 Task: Select the javascript debugger ms-vs-code in the default folding range provider.
Action: Mouse moved to (21, 504)
Screenshot: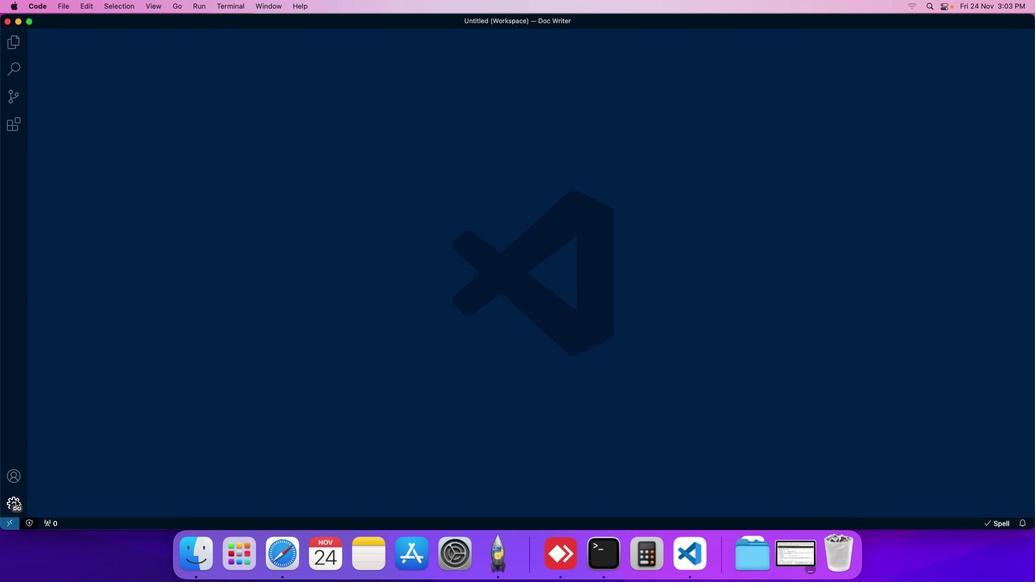 
Action: Mouse pressed left at (21, 504)
Screenshot: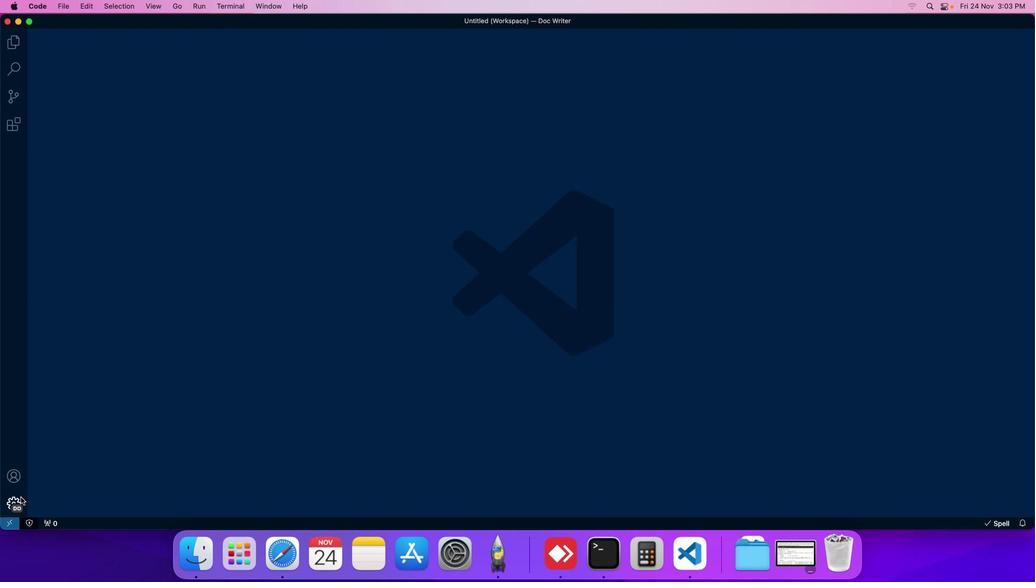 
Action: Mouse moved to (54, 428)
Screenshot: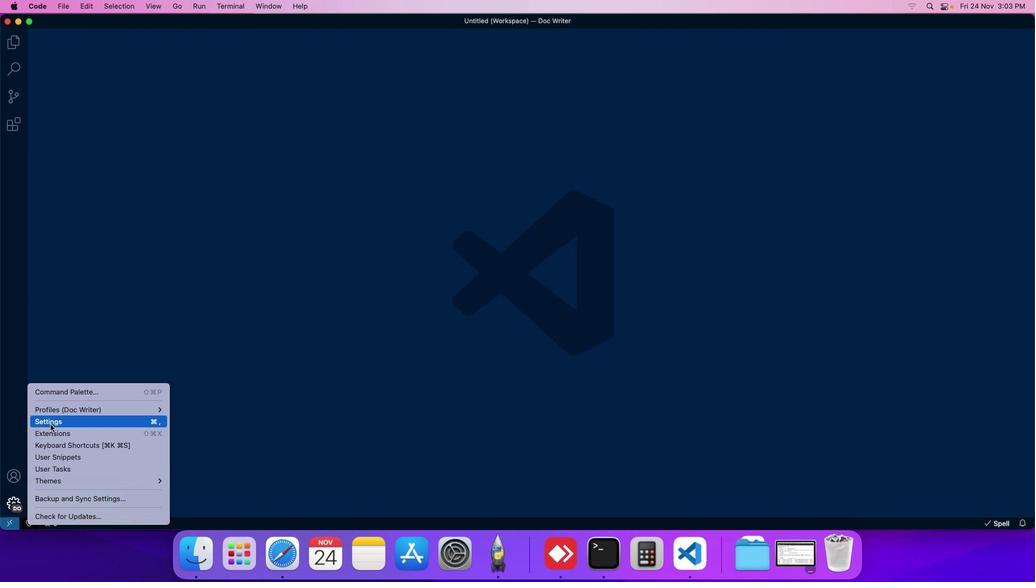
Action: Mouse pressed left at (54, 428)
Screenshot: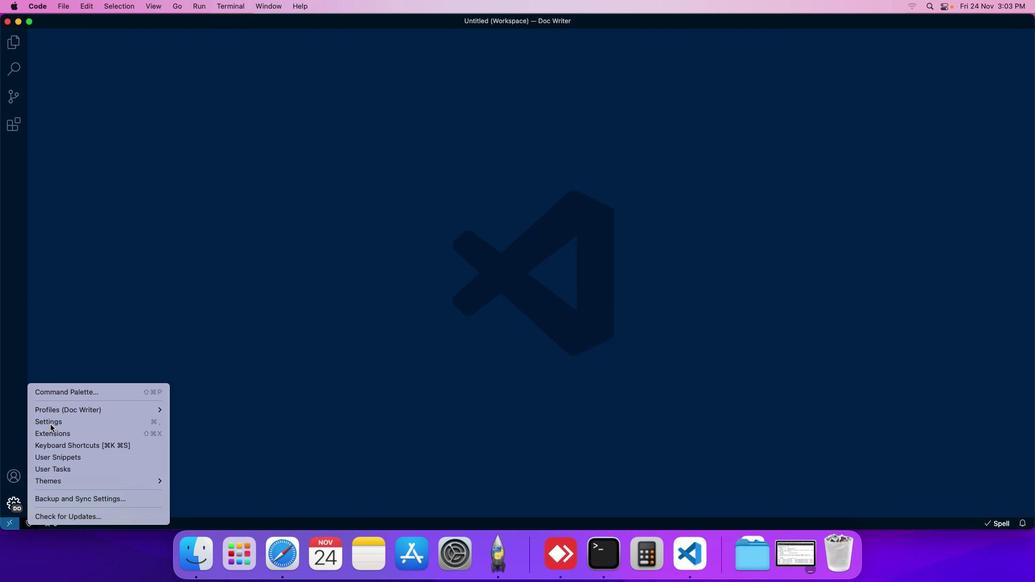 
Action: Mouse pressed left at (54, 428)
Screenshot: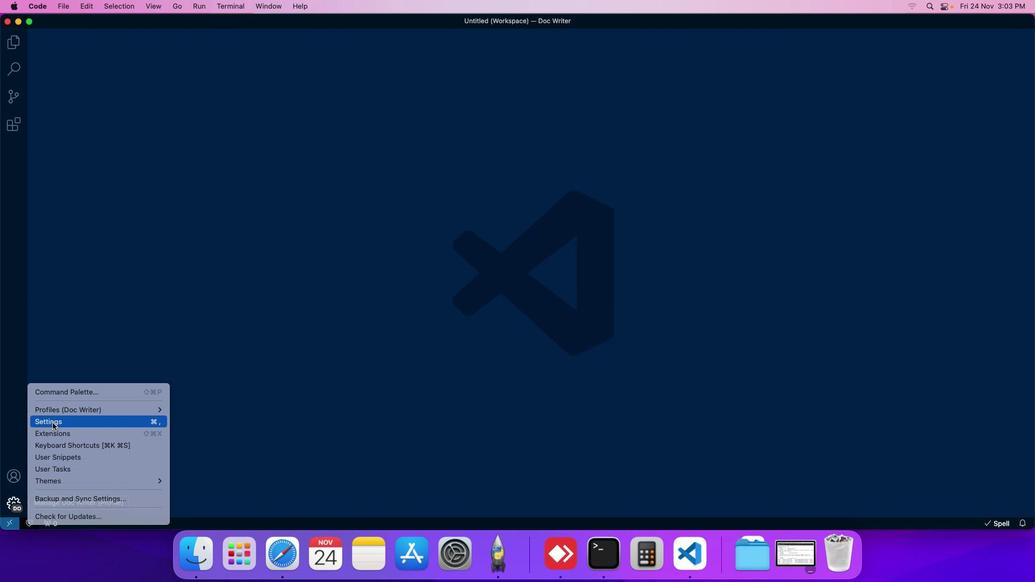 
Action: Mouse moved to (245, 121)
Screenshot: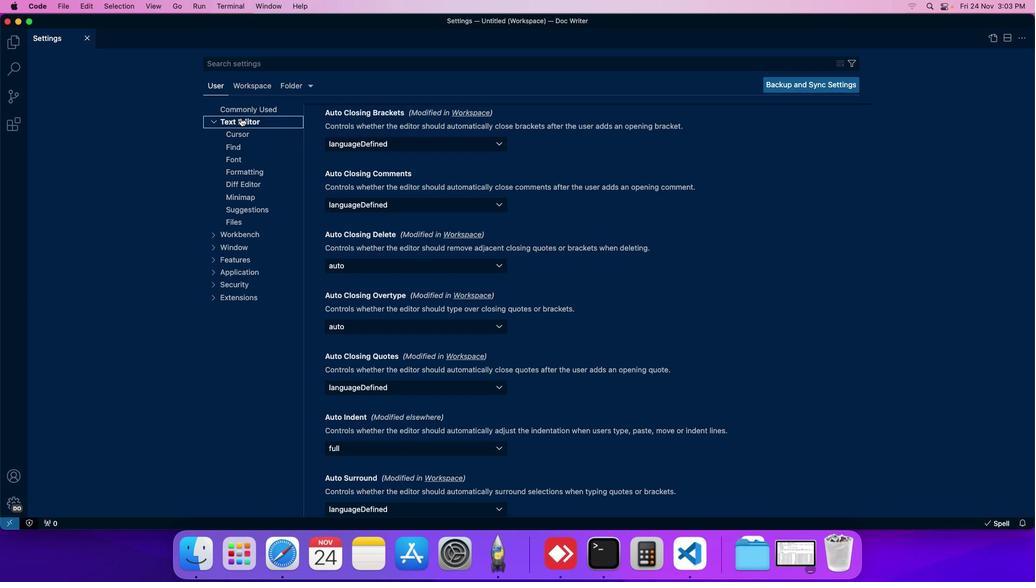 
Action: Mouse pressed left at (245, 121)
Screenshot: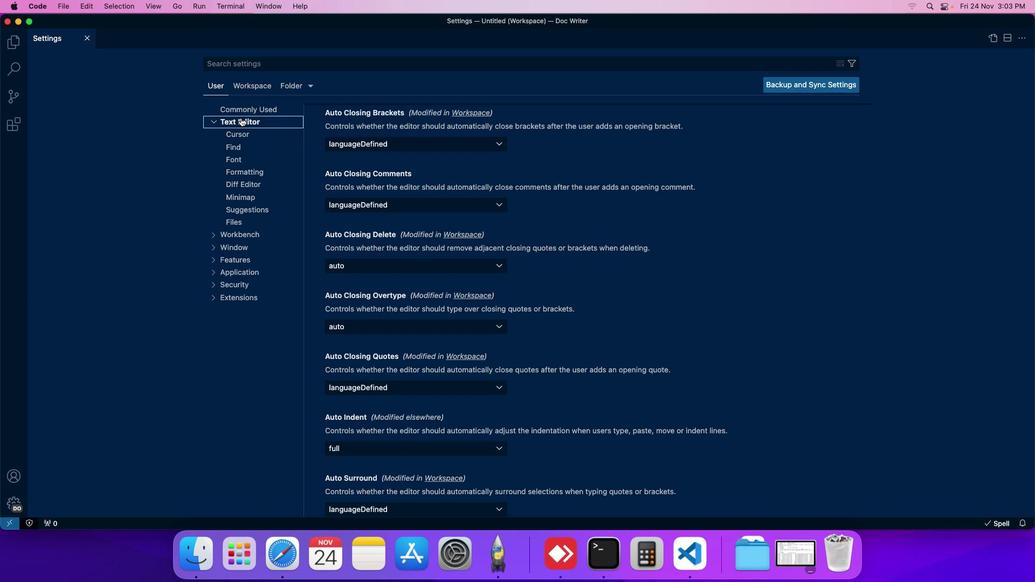 
Action: Mouse moved to (380, 229)
Screenshot: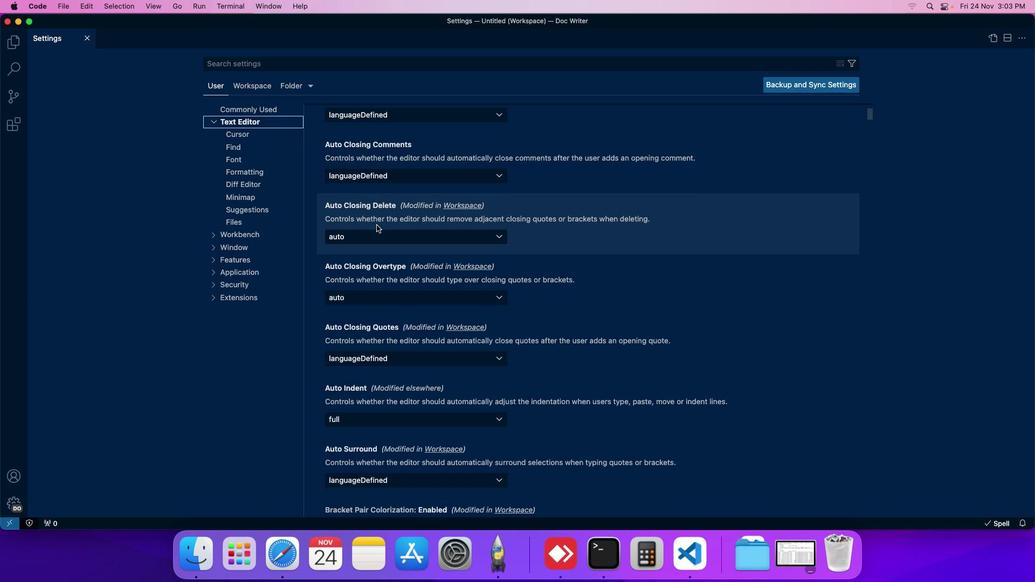 
Action: Mouse scrolled (380, 229) with delta (4, 3)
Screenshot: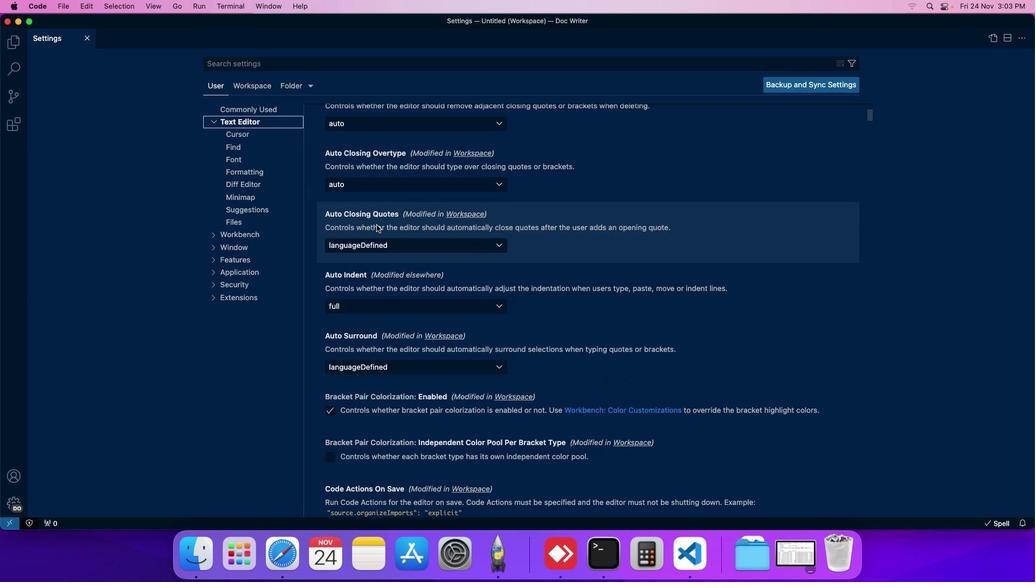
Action: Mouse scrolled (380, 229) with delta (4, 3)
Screenshot: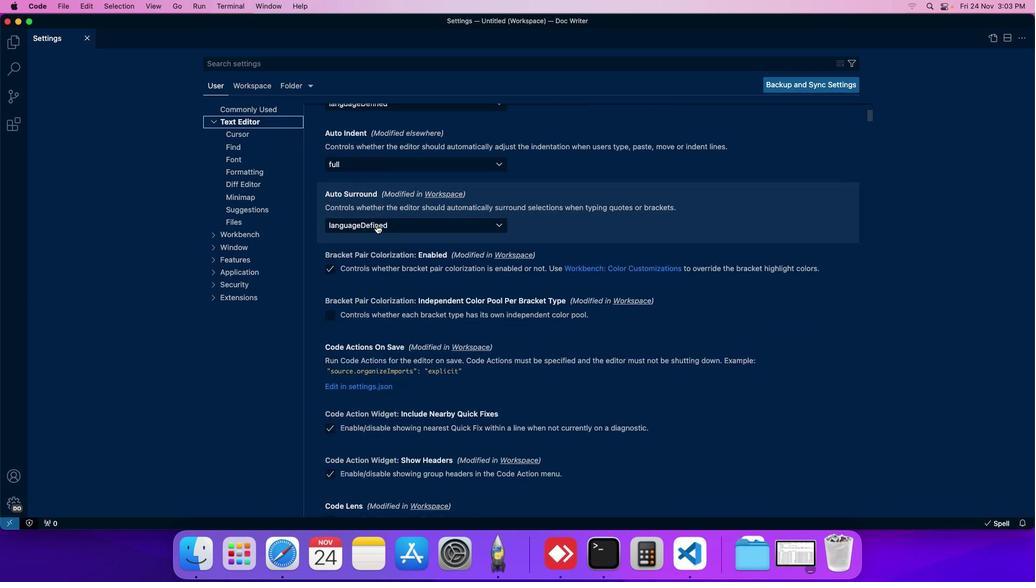 
Action: Mouse scrolled (380, 229) with delta (4, 3)
Screenshot: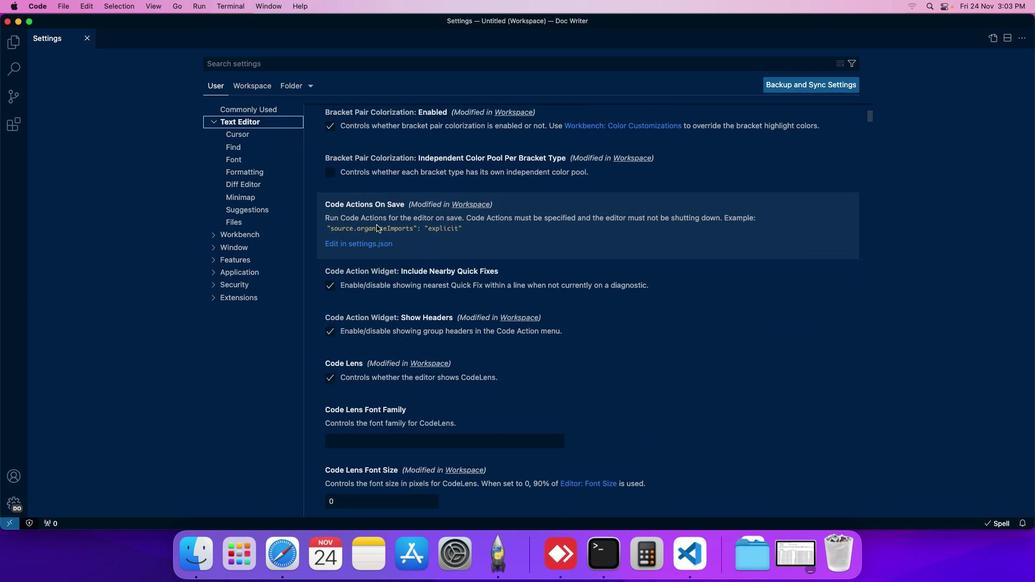 
Action: Mouse scrolled (380, 229) with delta (4, 3)
Screenshot: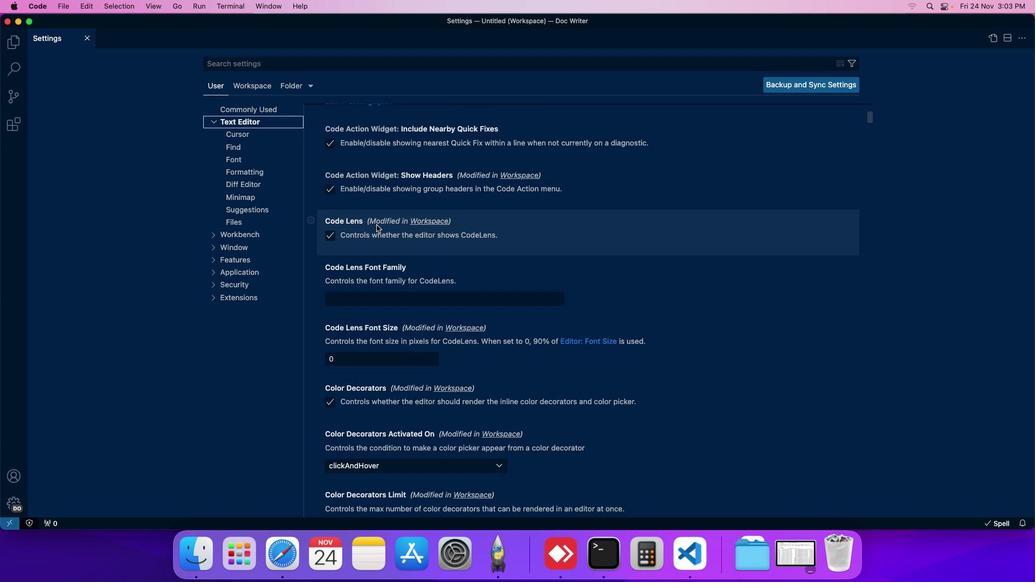 
Action: Mouse scrolled (380, 229) with delta (4, 3)
Screenshot: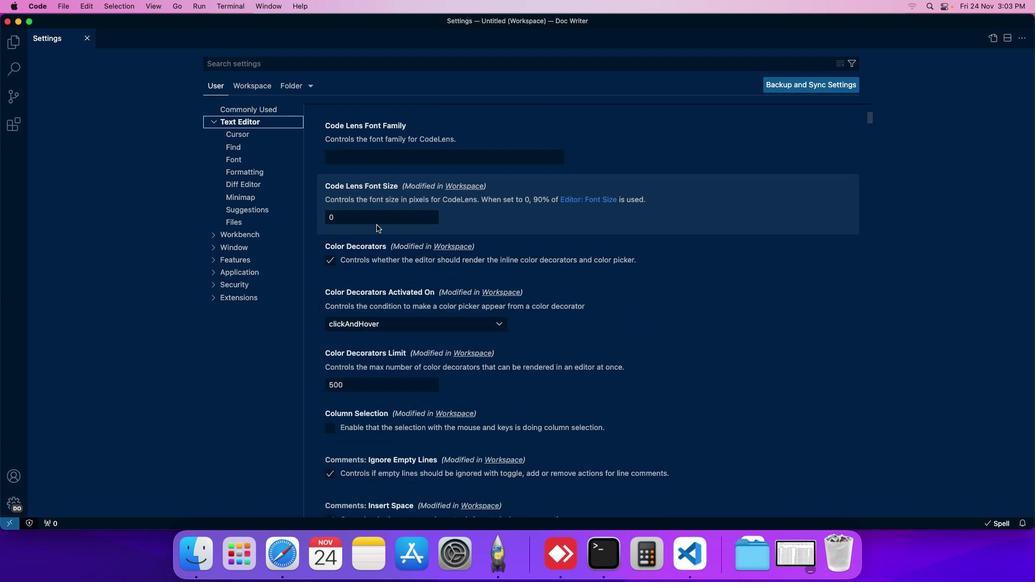 
Action: Mouse scrolled (380, 229) with delta (4, 3)
Screenshot: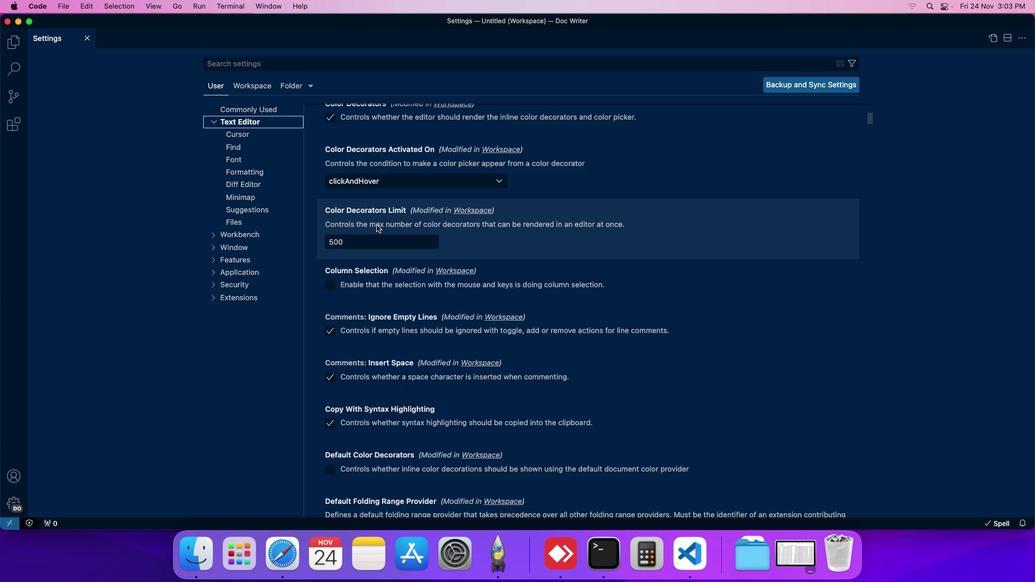 
Action: Mouse scrolled (380, 229) with delta (4, 3)
Screenshot: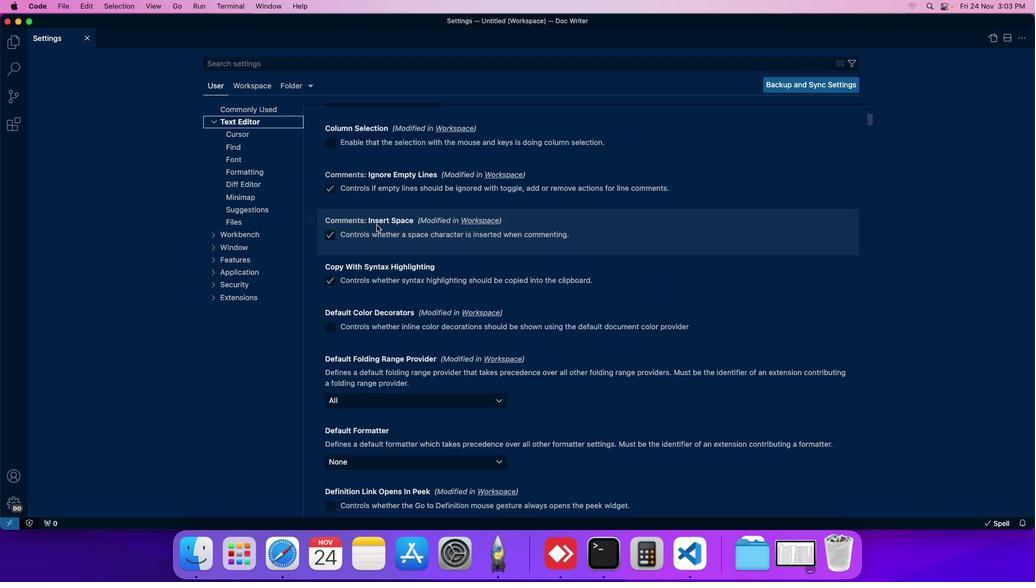 
Action: Mouse scrolled (380, 229) with delta (4, 3)
Screenshot: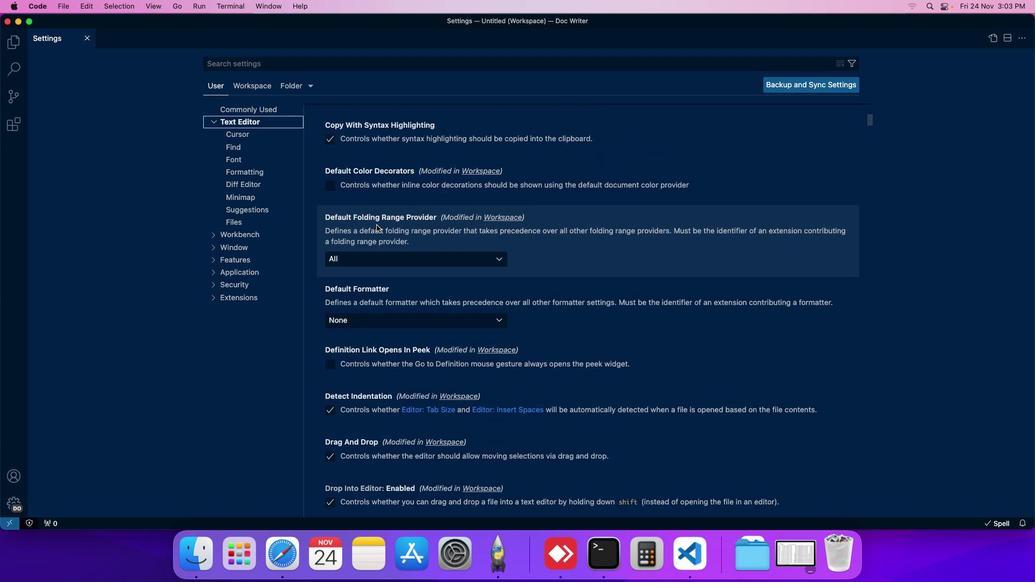 
Action: Mouse scrolled (380, 229) with delta (4, 4)
Screenshot: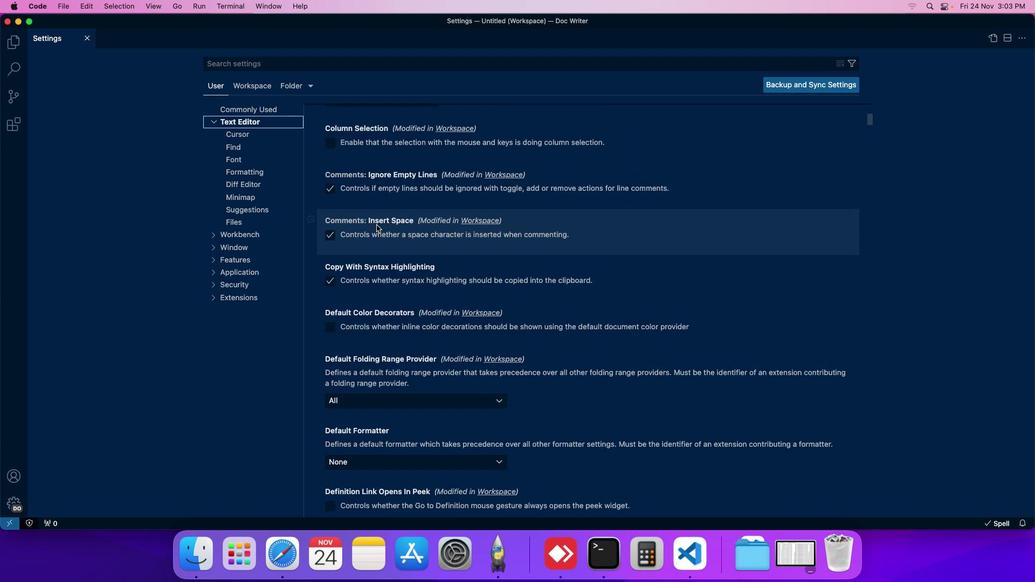 
Action: Mouse scrolled (380, 229) with delta (4, 4)
Screenshot: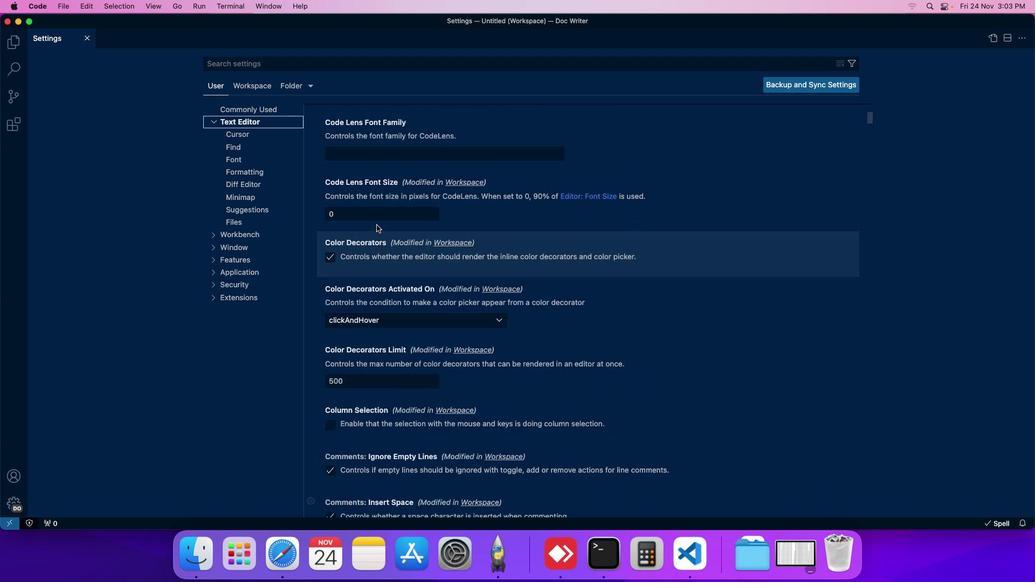 
Action: Mouse scrolled (380, 229) with delta (4, 4)
Screenshot: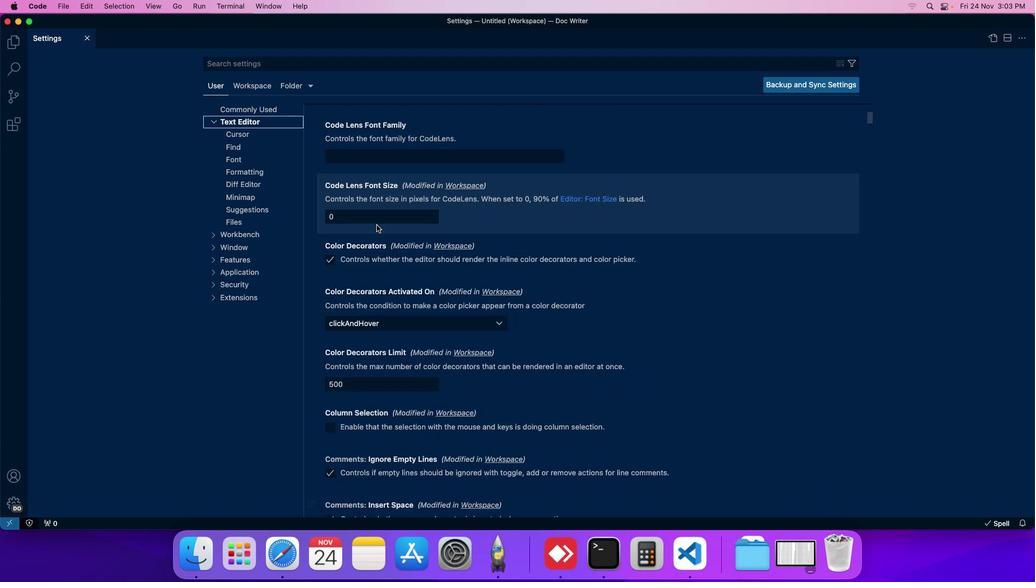 
Action: Mouse scrolled (380, 229) with delta (4, 4)
Screenshot: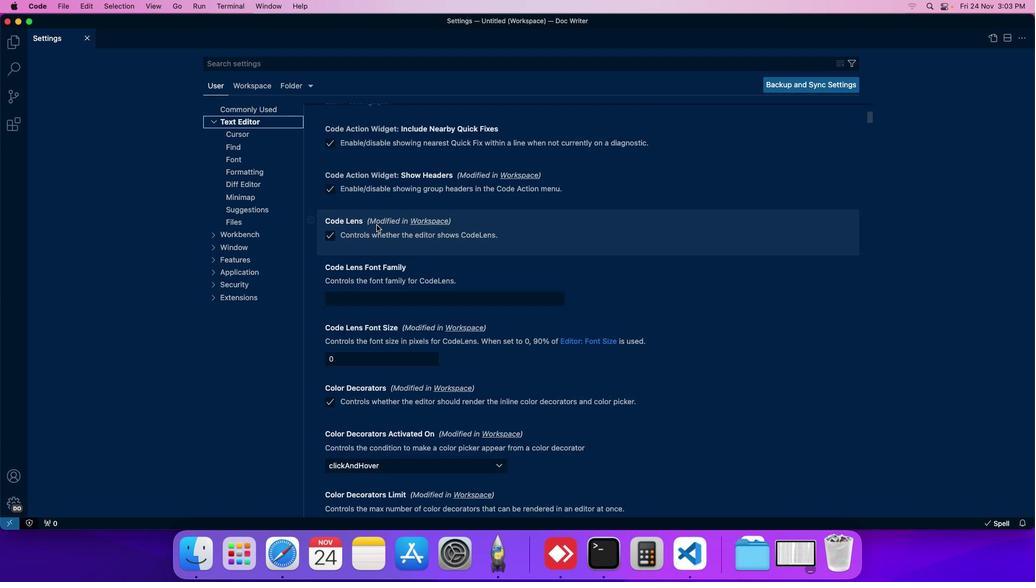 
Action: Mouse scrolled (380, 229) with delta (4, 3)
Screenshot: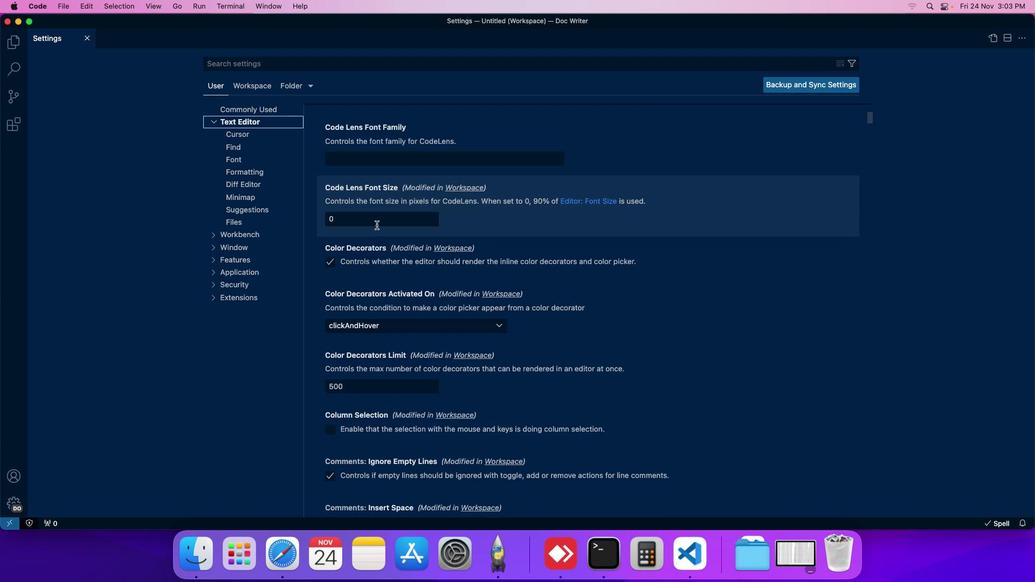 
Action: Mouse scrolled (380, 229) with delta (4, 3)
Screenshot: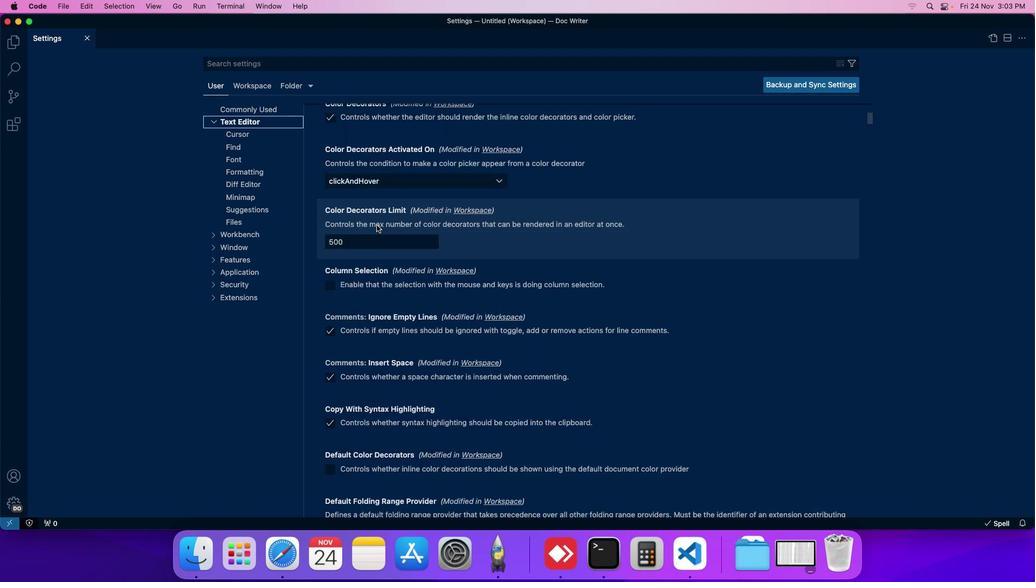 
Action: Mouse scrolled (380, 229) with delta (4, 3)
Screenshot: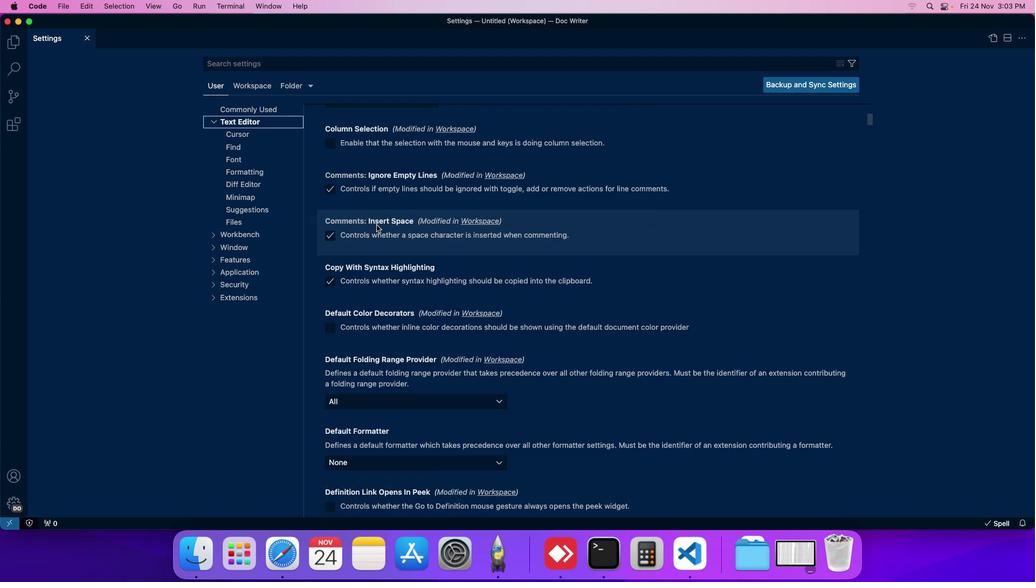 
Action: Mouse scrolled (380, 229) with delta (4, 3)
Screenshot: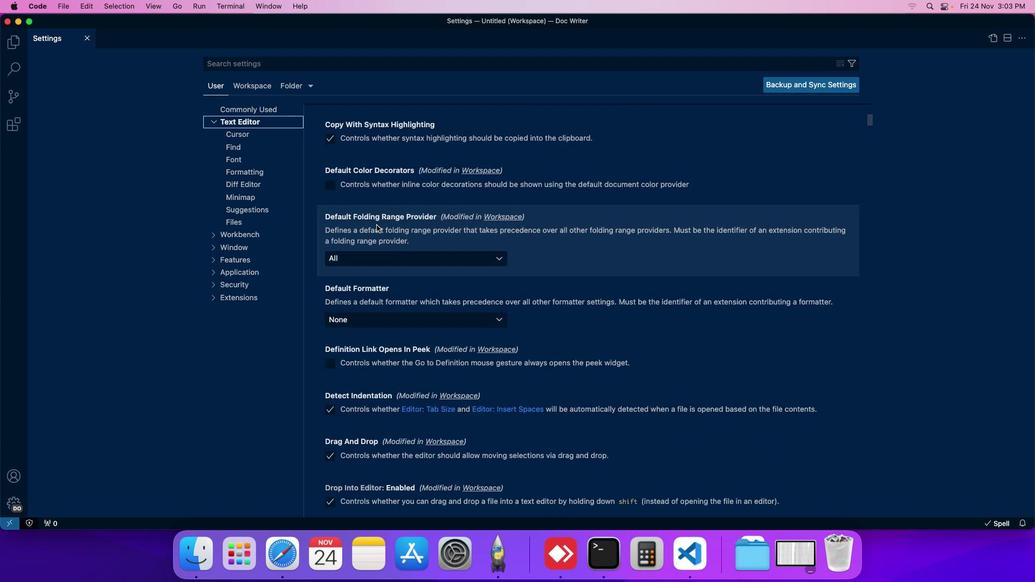 
Action: Mouse scrolled (380, 229) with delta (4, 3)
Screenshot: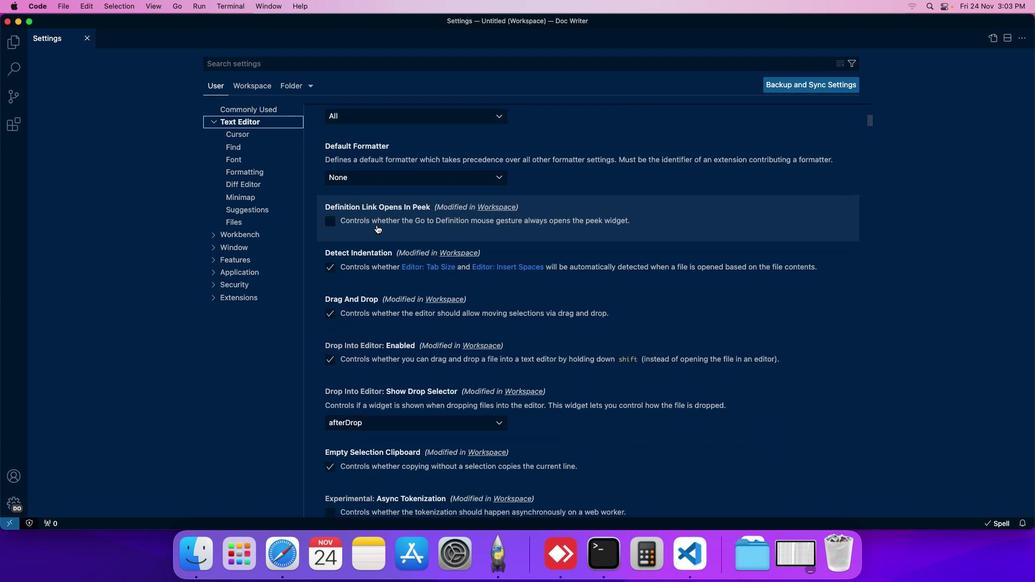 
Action: Mouse scrolled (380, 229) with delta (4, 3)
Screenshot: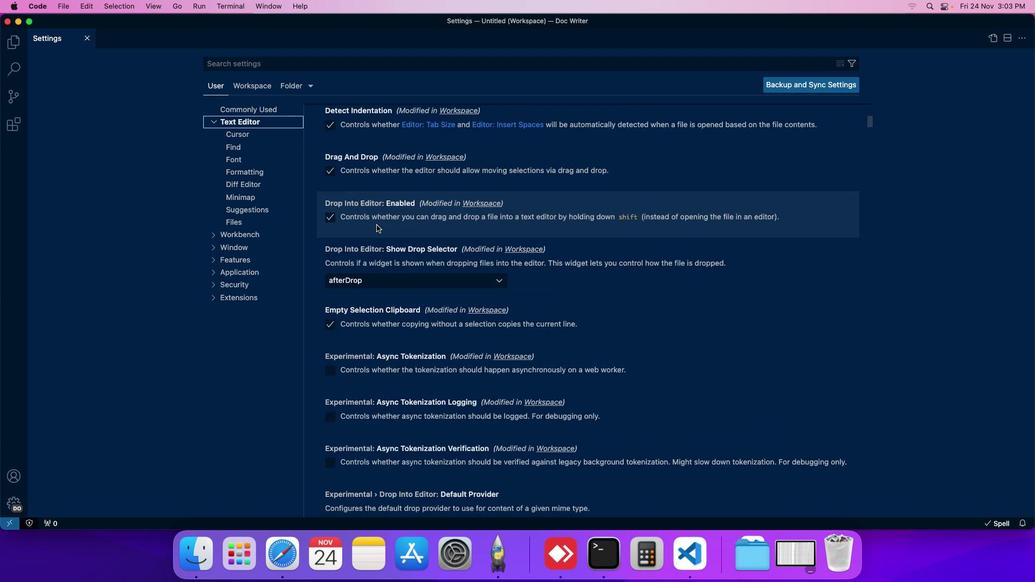 
Action: Mouse scrolled (380, 229) with delta (4, 3)
Screenshot: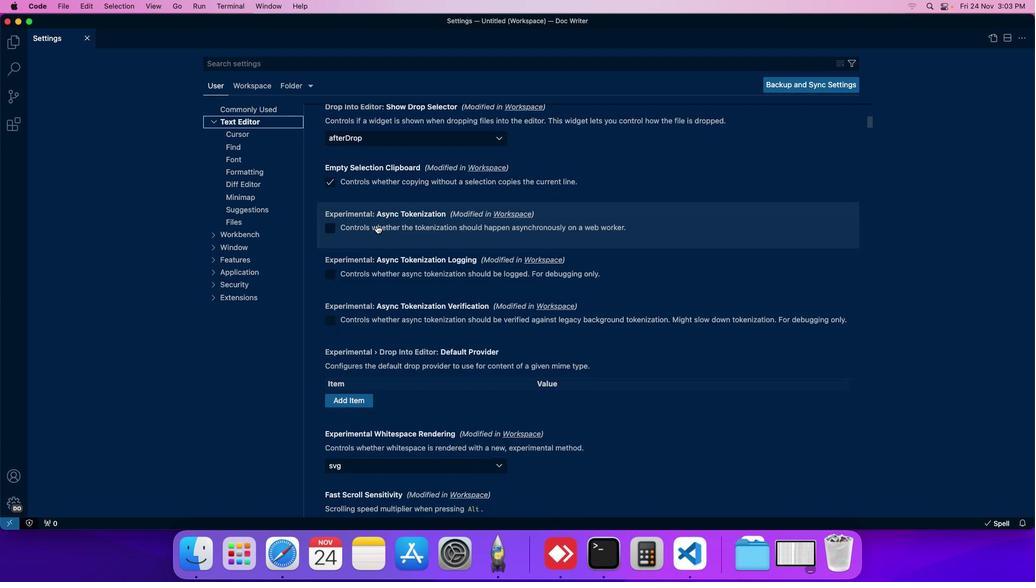 
Action: Mouse scrolled (380, 229) with delta (4, 3)
Screenshot: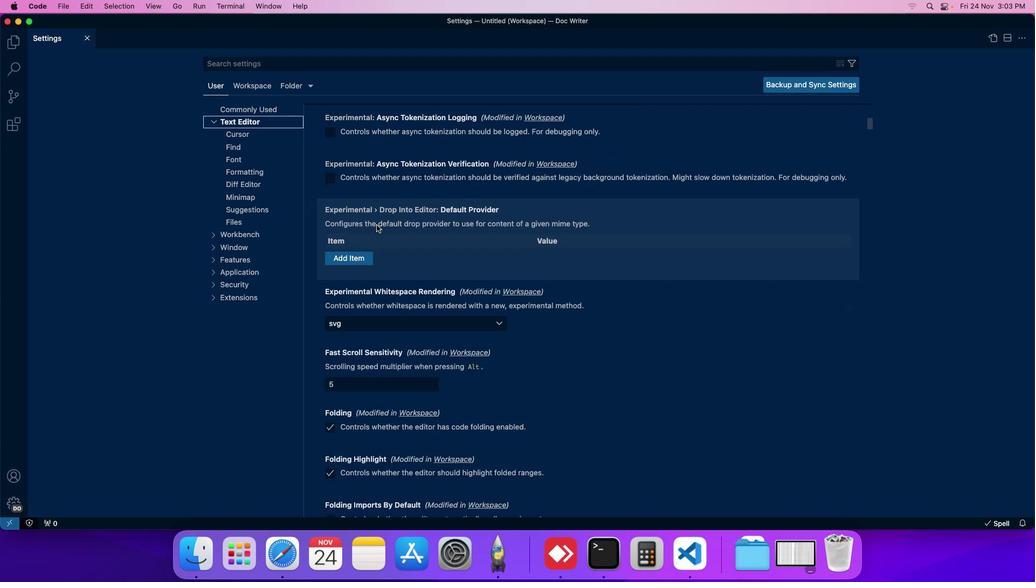
Action: Mouse scrolled (380, 229) with delta (4, 3)
Screenshot: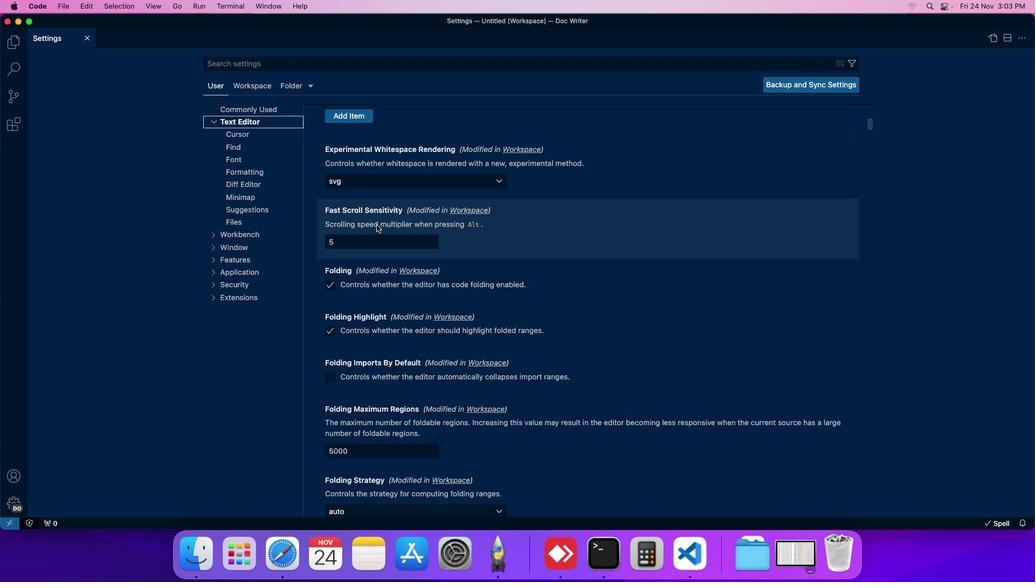 
Action: Mouse scrolled (380, 229) with delta (4, 4)
Screenshot: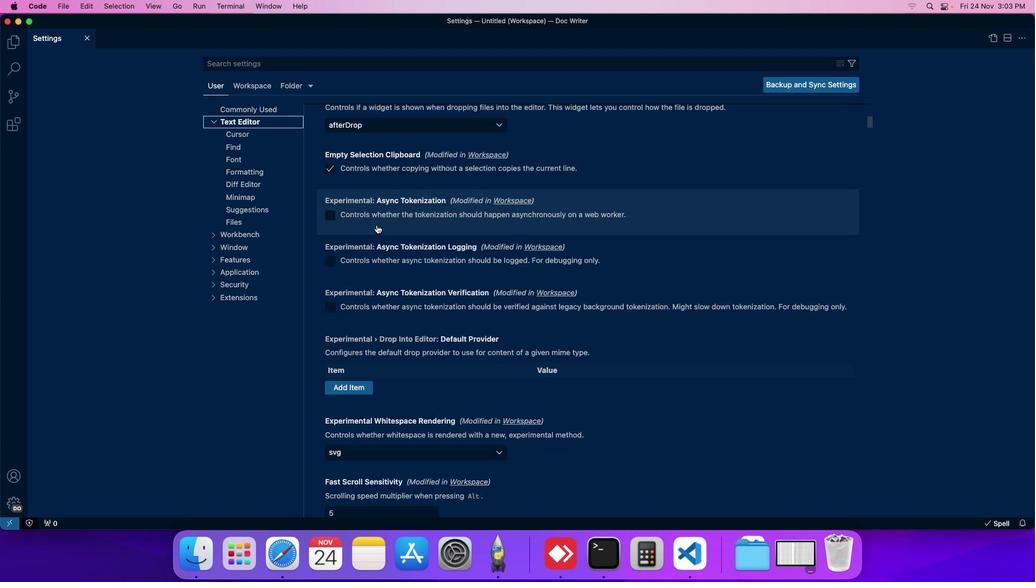 
Action: Mouse scrolled (380, 229) with delta (4, 4)
Screenshot: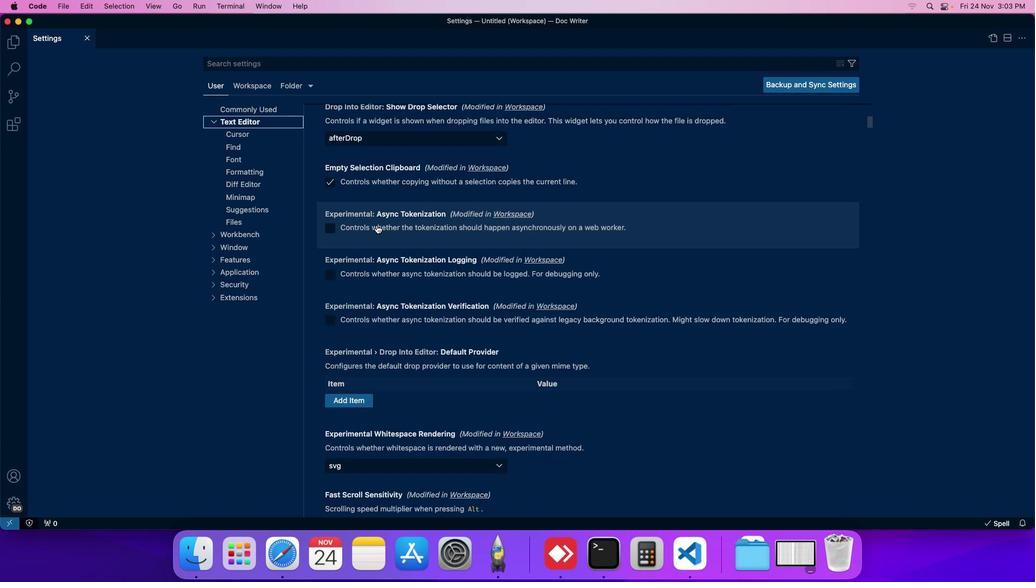 
Action: Mouse scrolled (380, 229) with delta (4, 4)
Screenshot: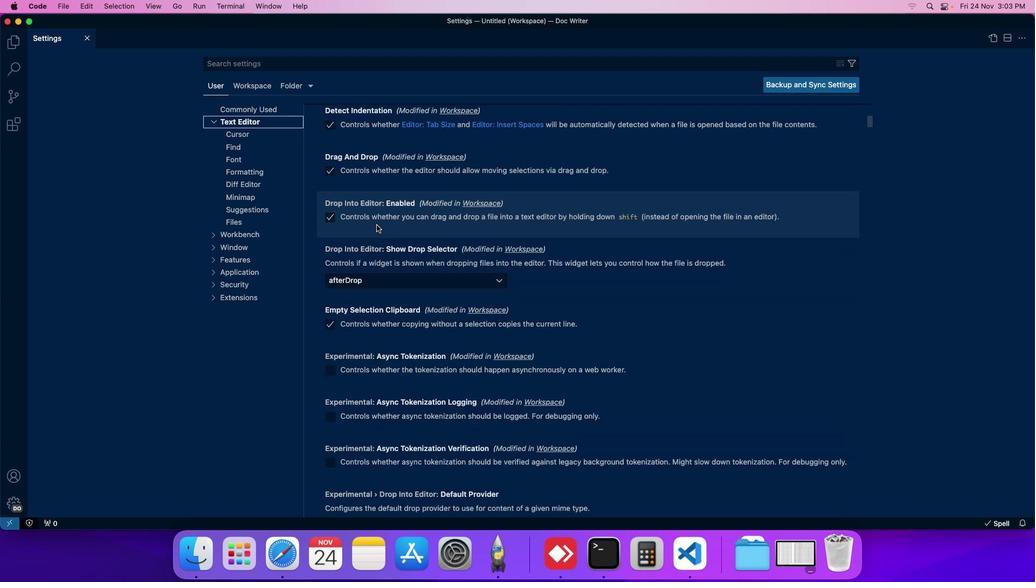 
Action: Mouse scrolled (380, 229) with delta (4, 4)
Screenshot: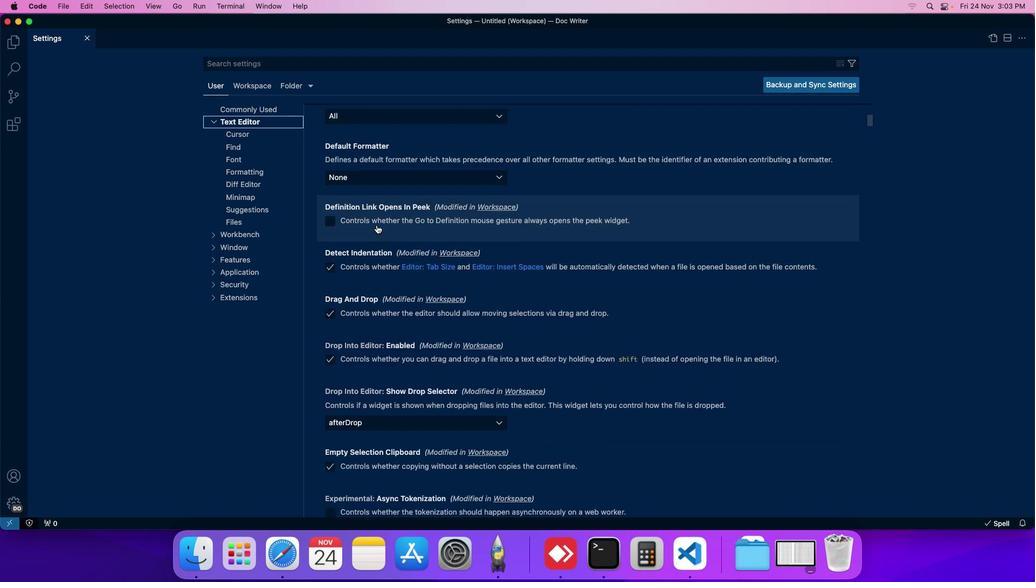 
Action: Mouse scrolled (380, 229) with delta (4, 4)
Screenshot: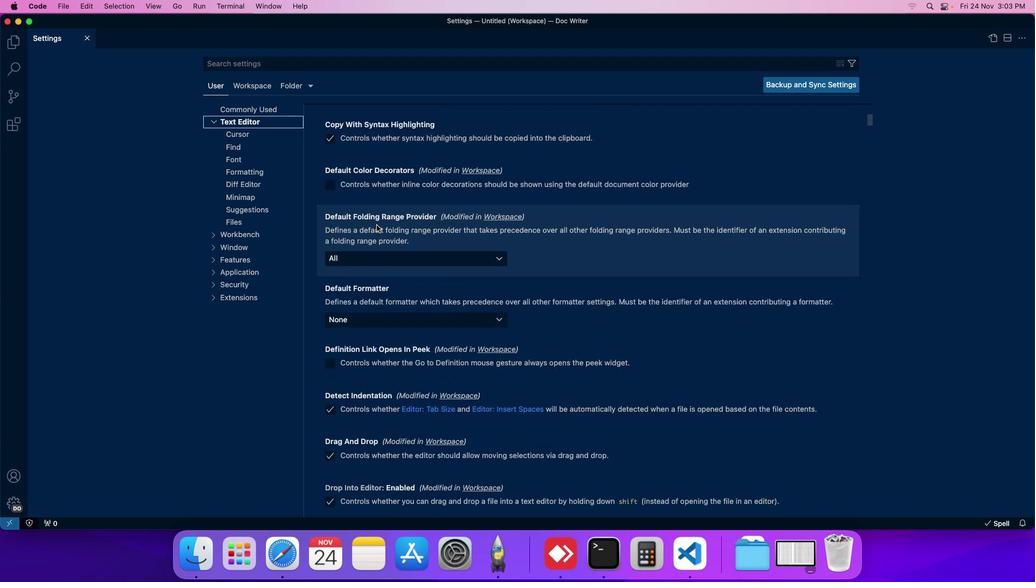 
Action: Mouse scrolled (380, 229) with delta (4, 4)
Screenshot: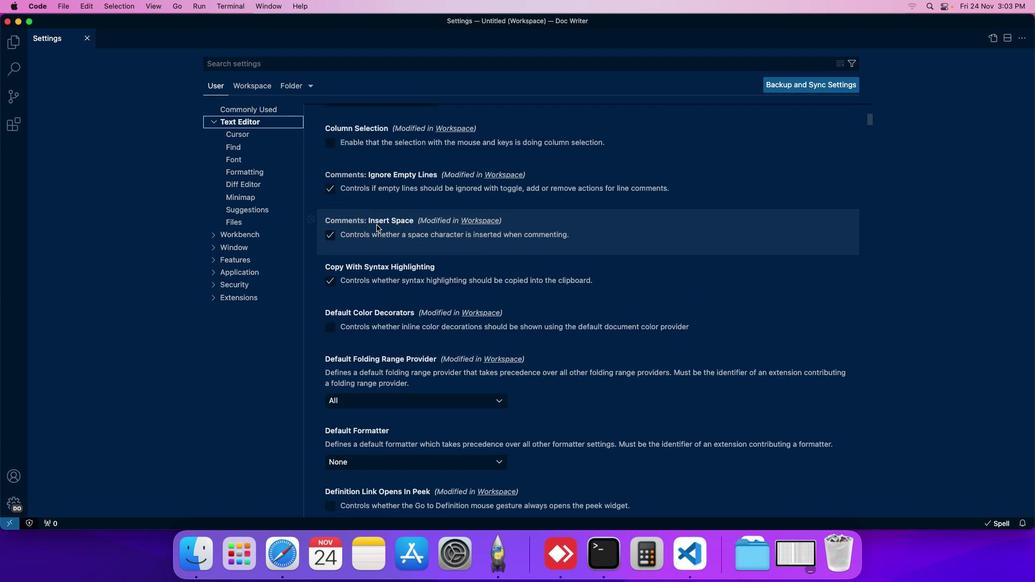 
Action: Mouse moved to (416, 406)
Screenshot: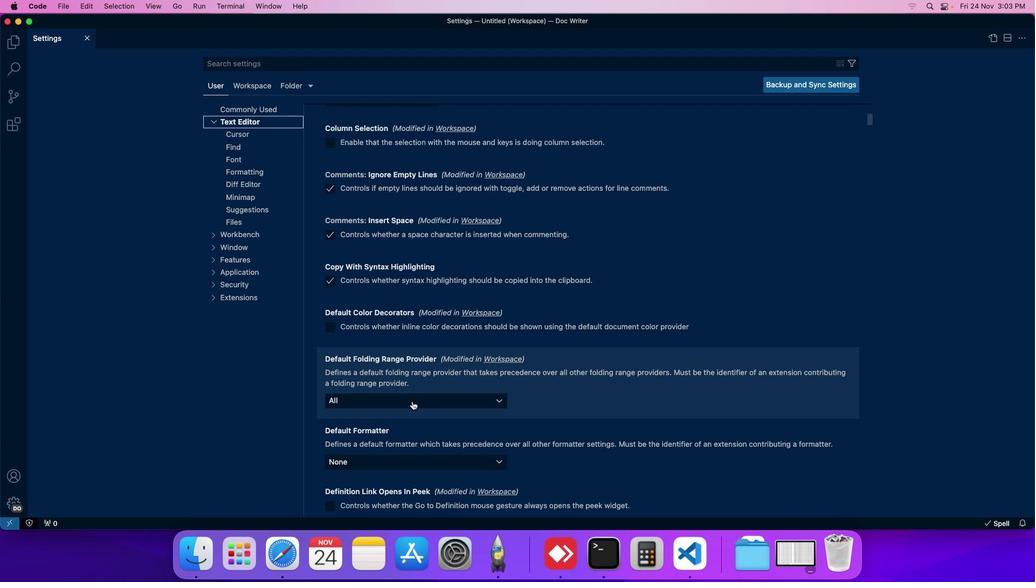 
Action: Mouse pressed left at (416, 406)
Screenshot: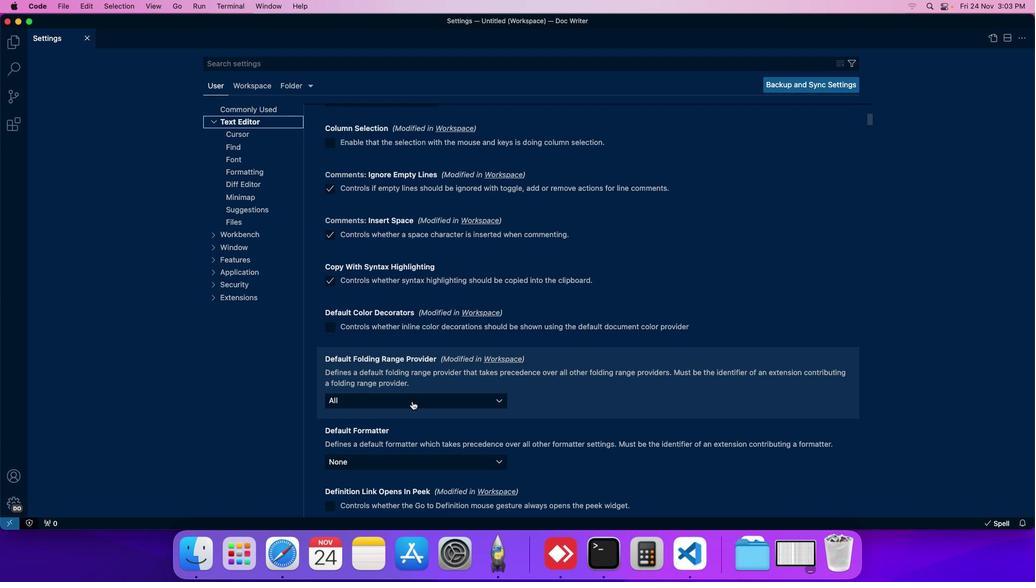 
Action: Mouse moved to (403, 431)
Screenshot: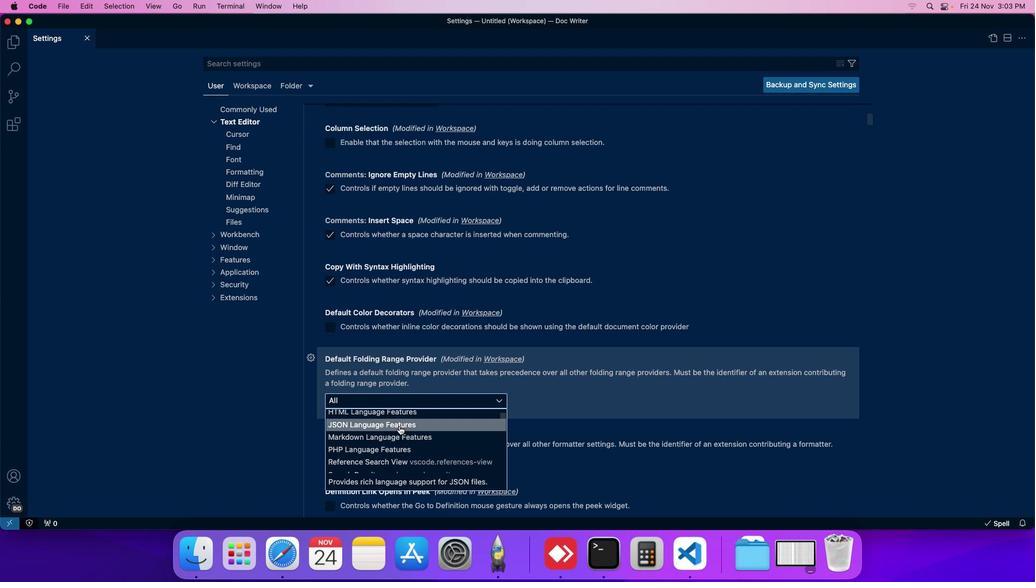 
Action: Mouse scrolled (403, 431) with delta (4, 3)
Screenshot: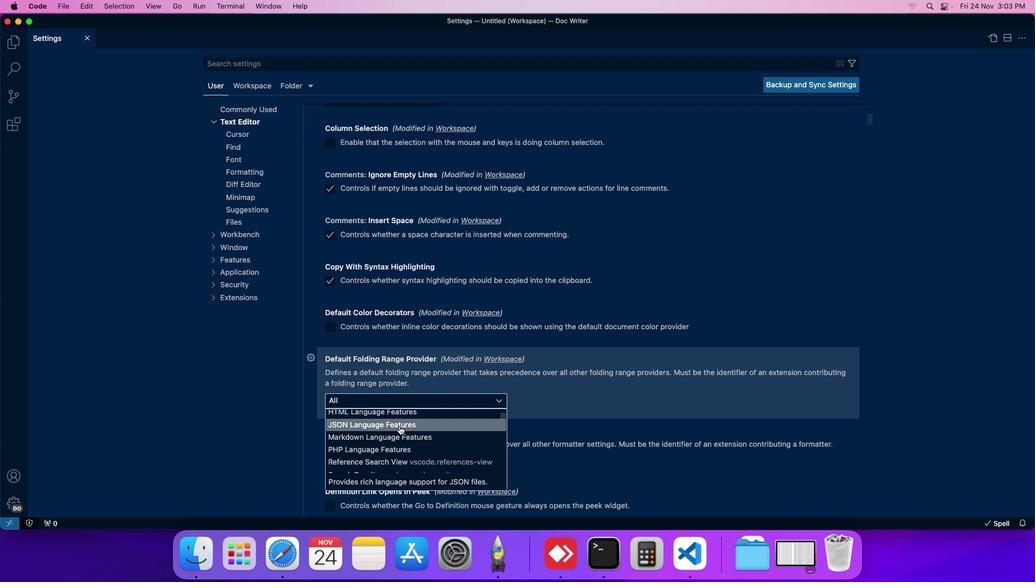 
Action: Mouse scrolled (403, 431) with delta (4, 3)
Screenshot: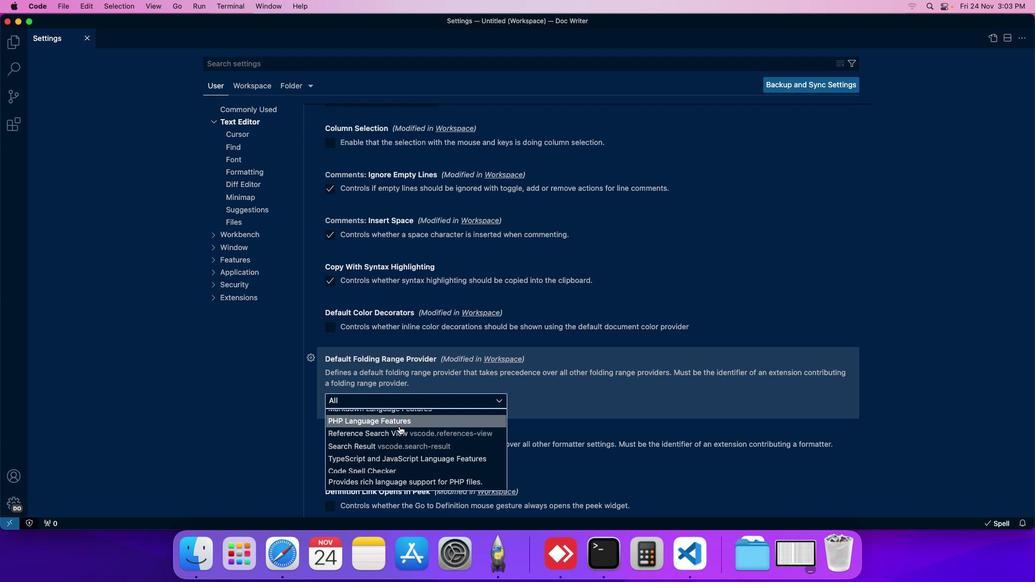 
Action: Mouse scrolled (403, 431) with delta (4, 3)
Screenshot: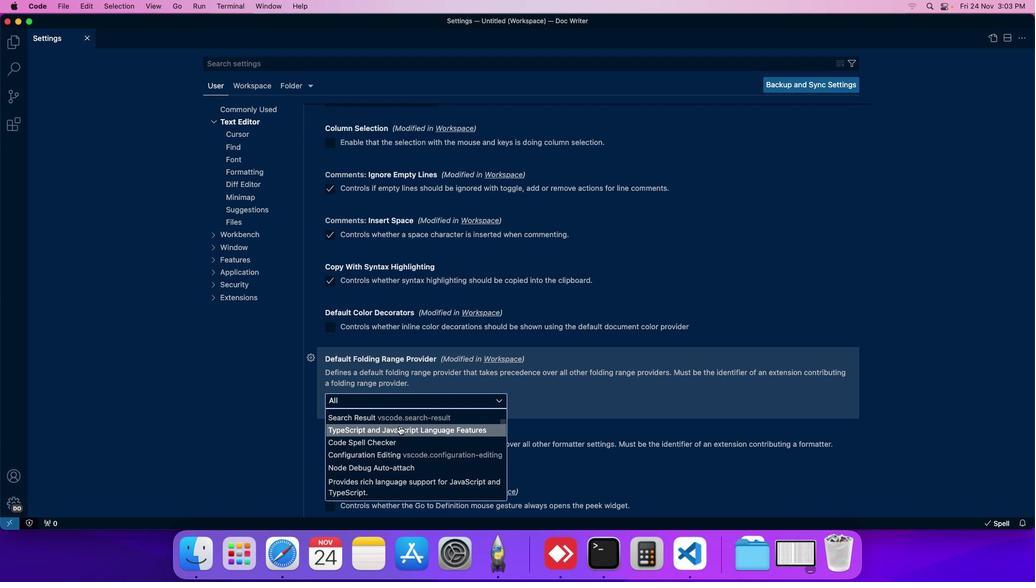 
Action: Mouse scrolled (403, 431) with delta (4, 3)
Screenshot: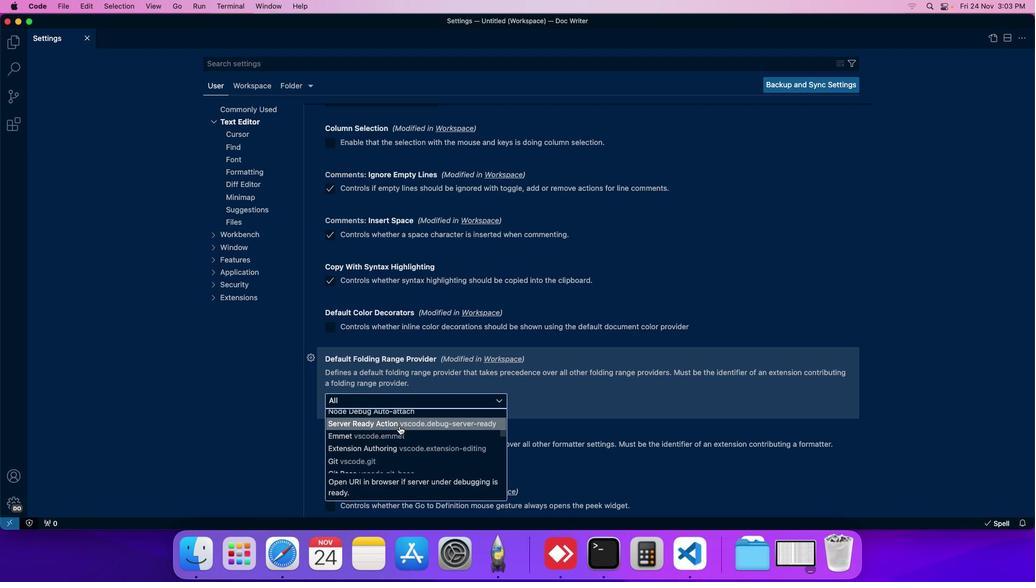 
Action: Mouse scrolled (403, 431) with delta (4, 3)
Screenshot: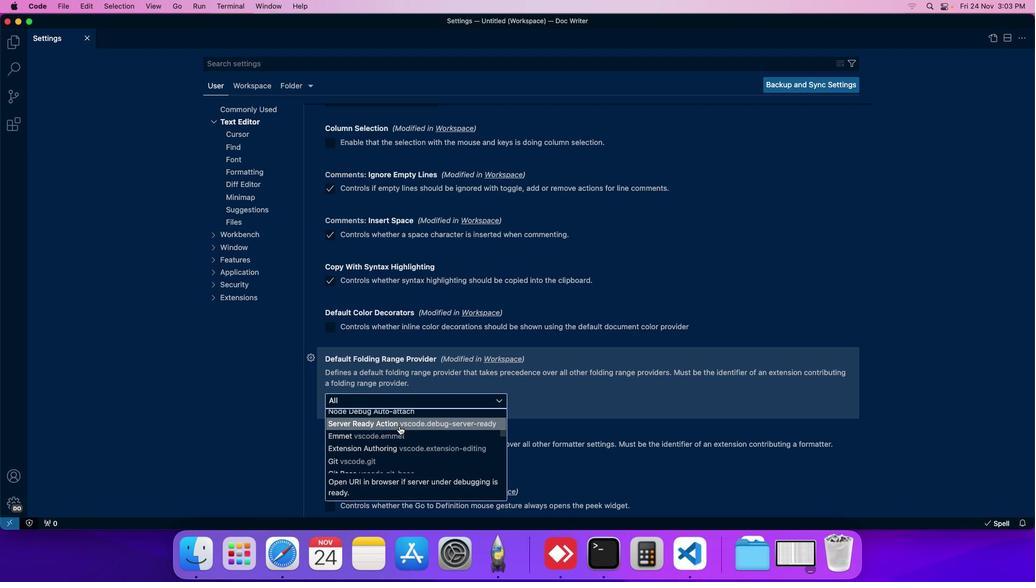 
Action: Mouse scrolled (403, 431) with delta (4, 3)
Screenshot: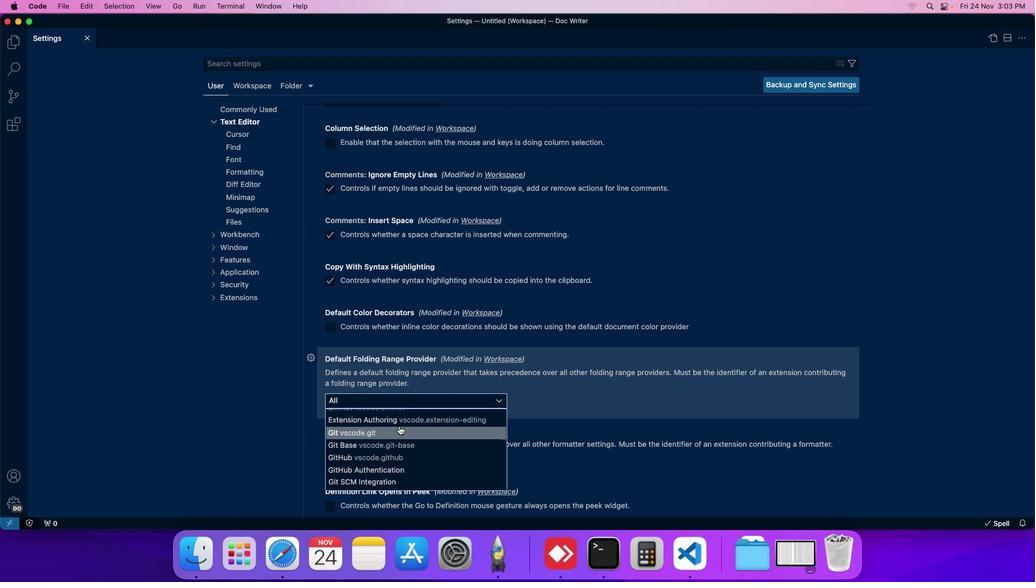 
Action: Mouse scrolled (403, 431) with delta (4, 3)
Screenshot: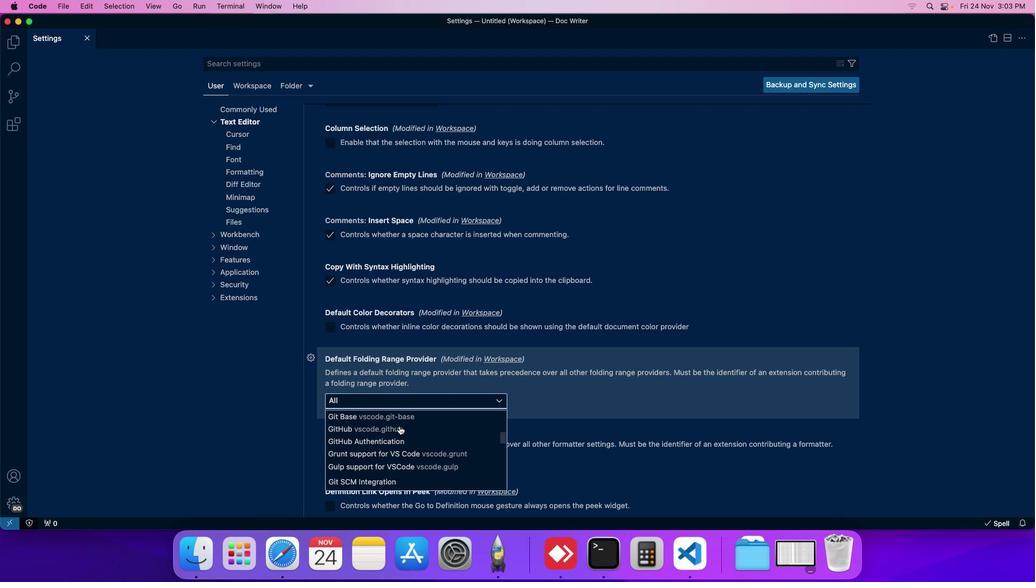 
Action: Mouse scrolled (403, 431) with delta (4, 3)
Screenshot: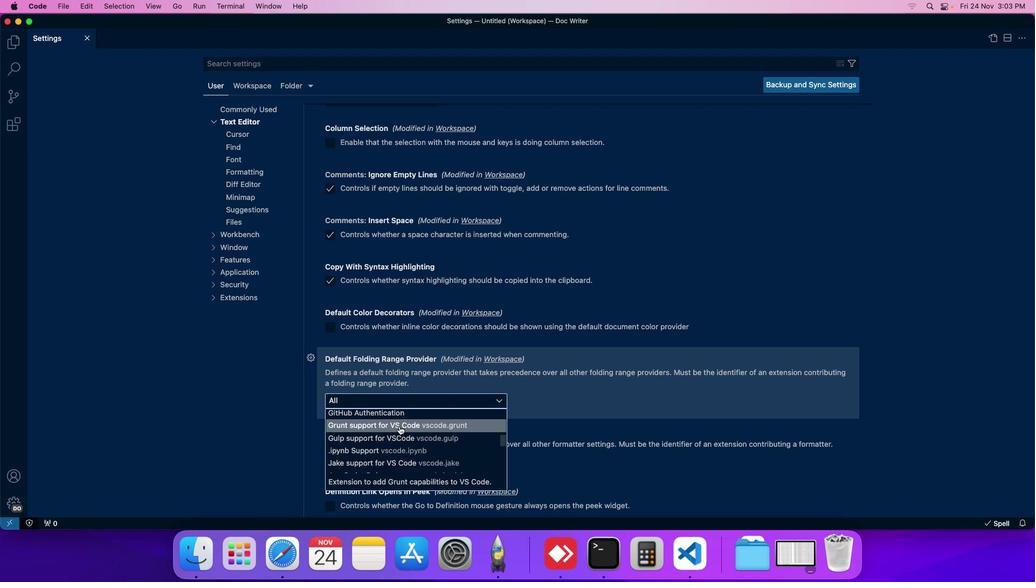 
Action: Mouse scrolled (403, 431) with delta (4, 3)
Screenshot: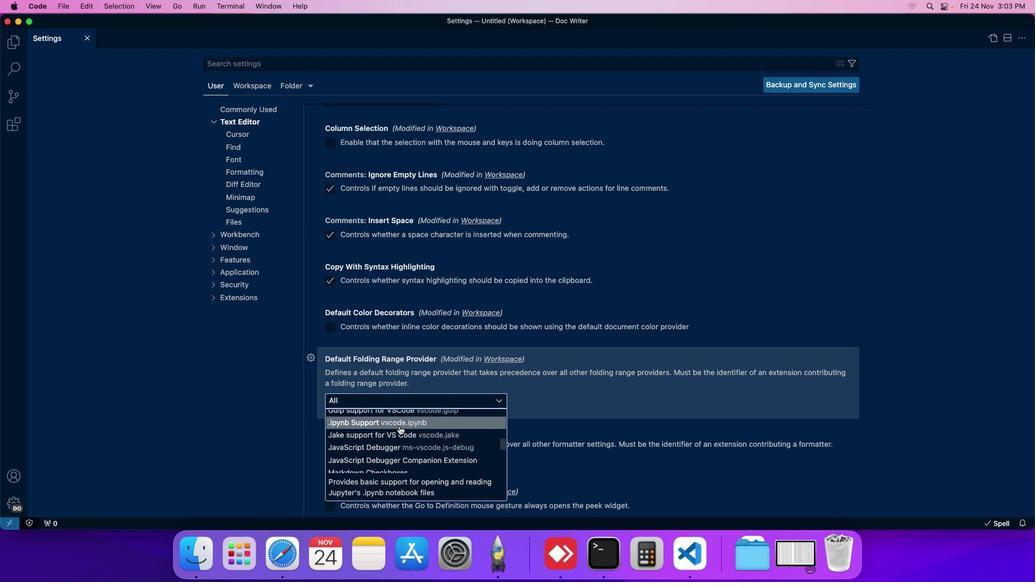 
Action: Mouse moved to (387, 455)
Screenshot: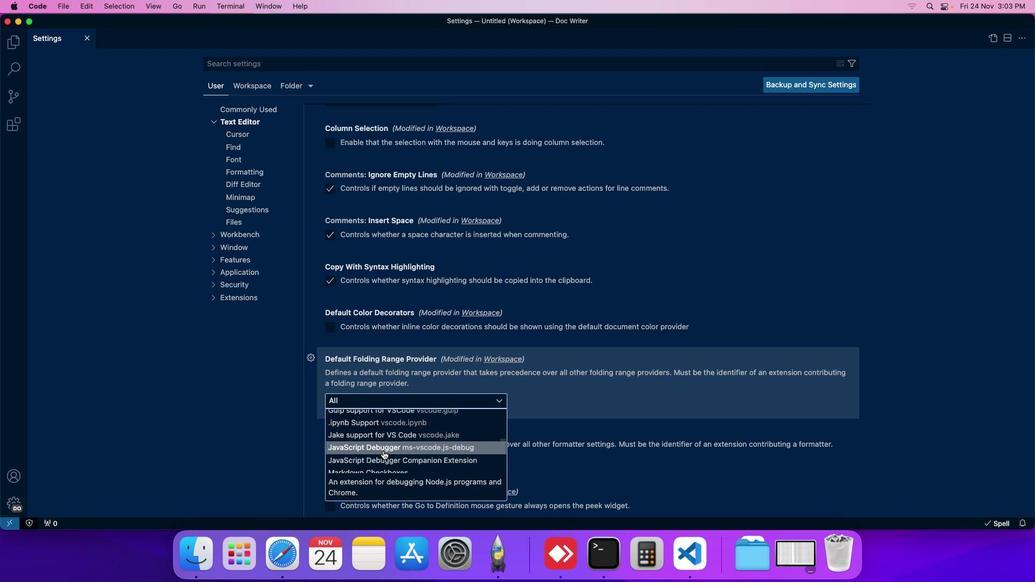 
Action: Mouse pressed left at (387, 455)
Screenshot: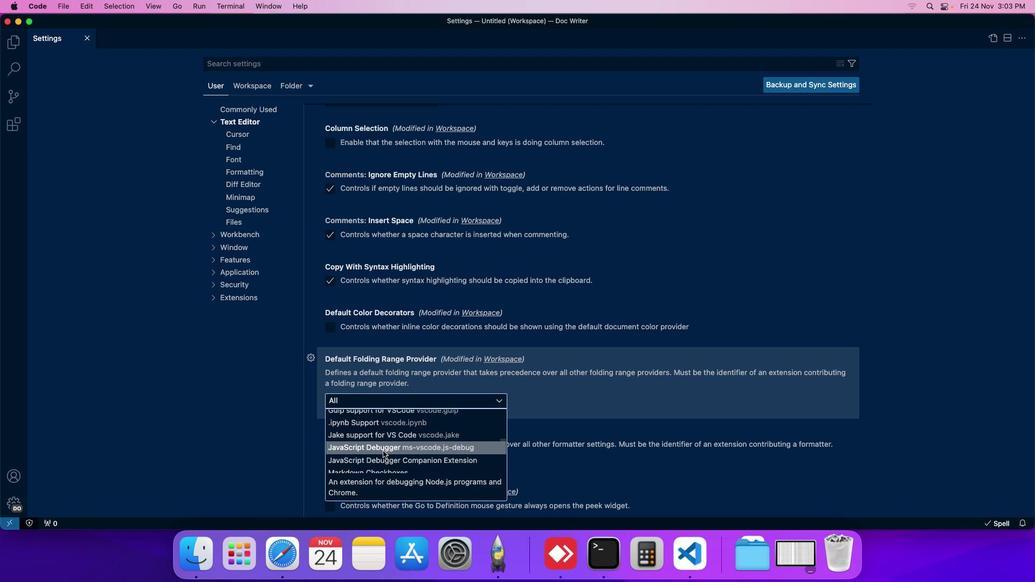 
Action: Mouse moved to (403, 400)
Screenshot: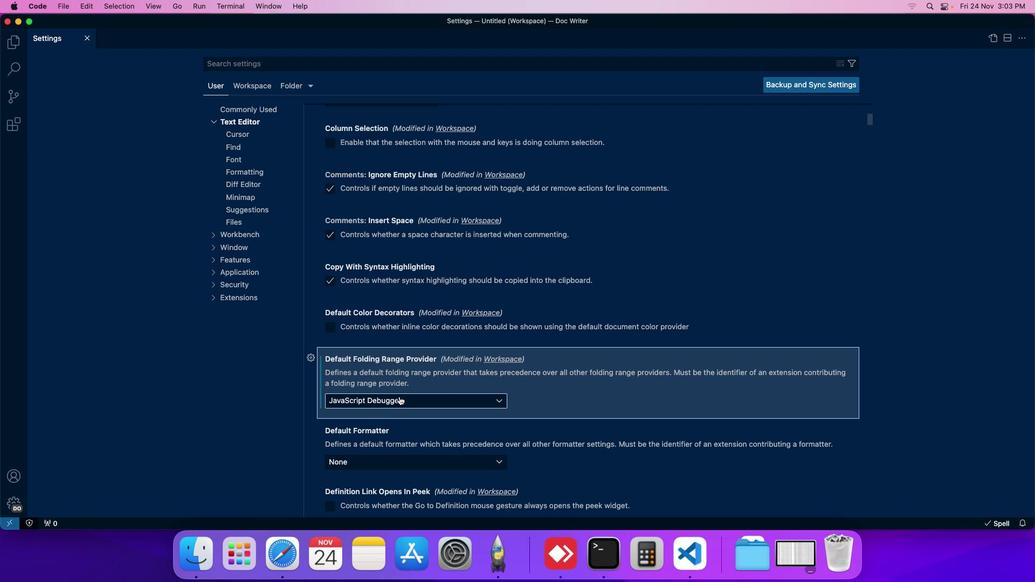 
